 Task: Select the criteria, "checkbox" to use custom cell values for unchecked.
Action: Mouse moved to (230, 130)
Screenshot: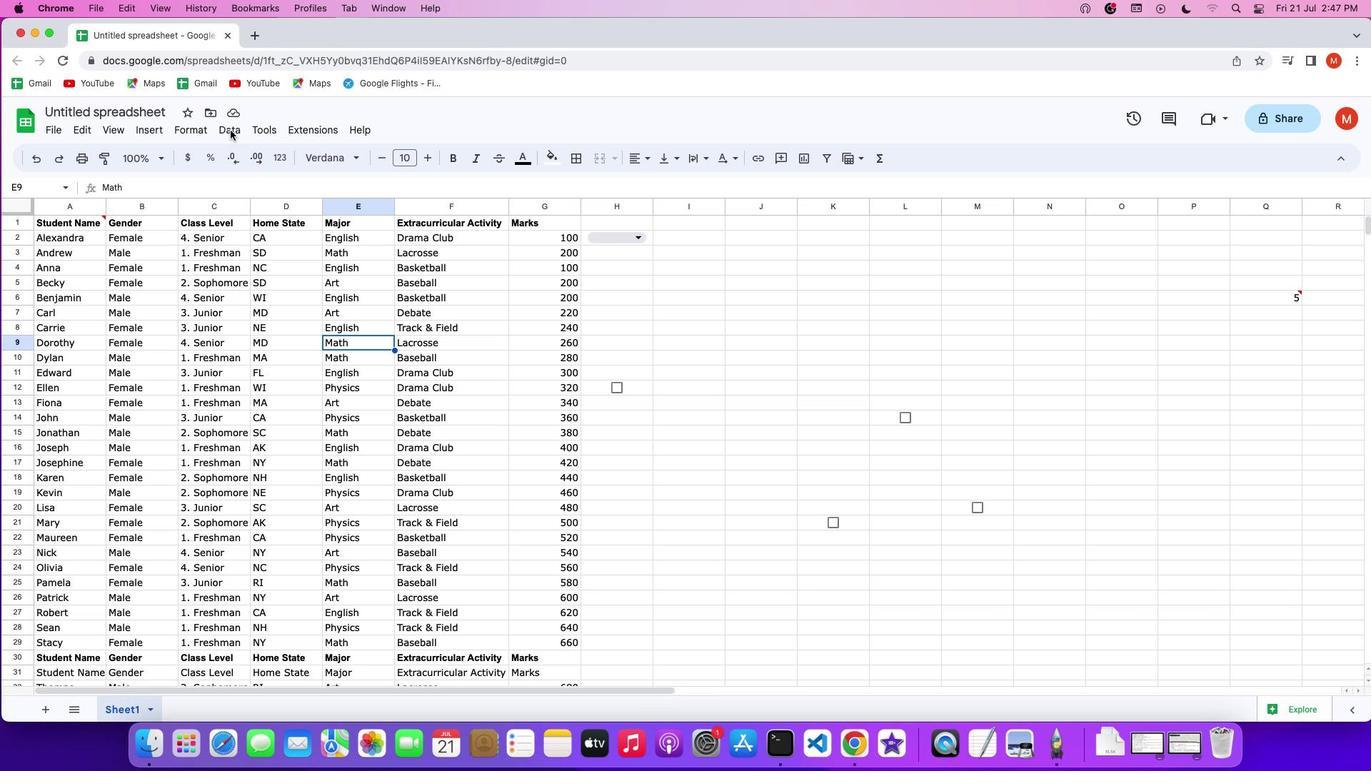 
Action: Mouse pressed left at (230, 130)
Screenshot: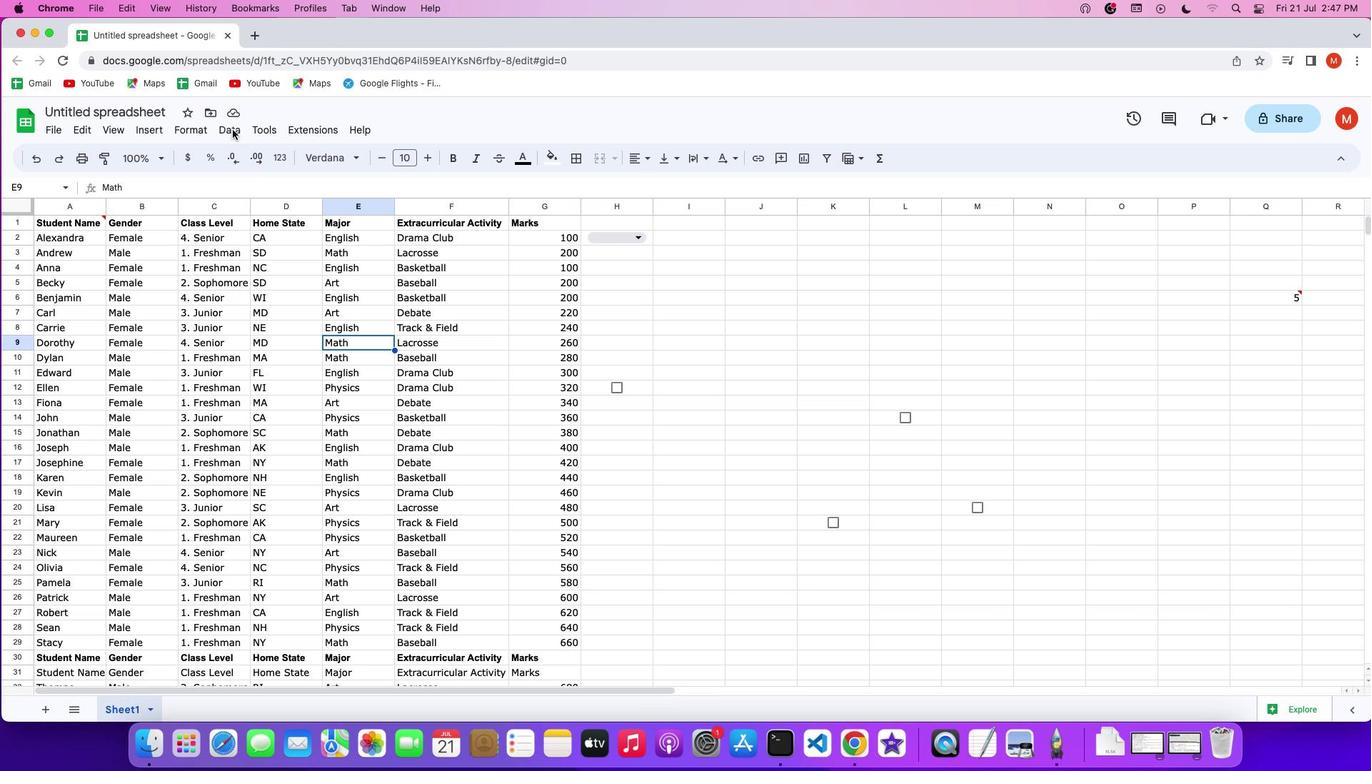 
Action: Mouse moved to (232, 129)
Screenshot: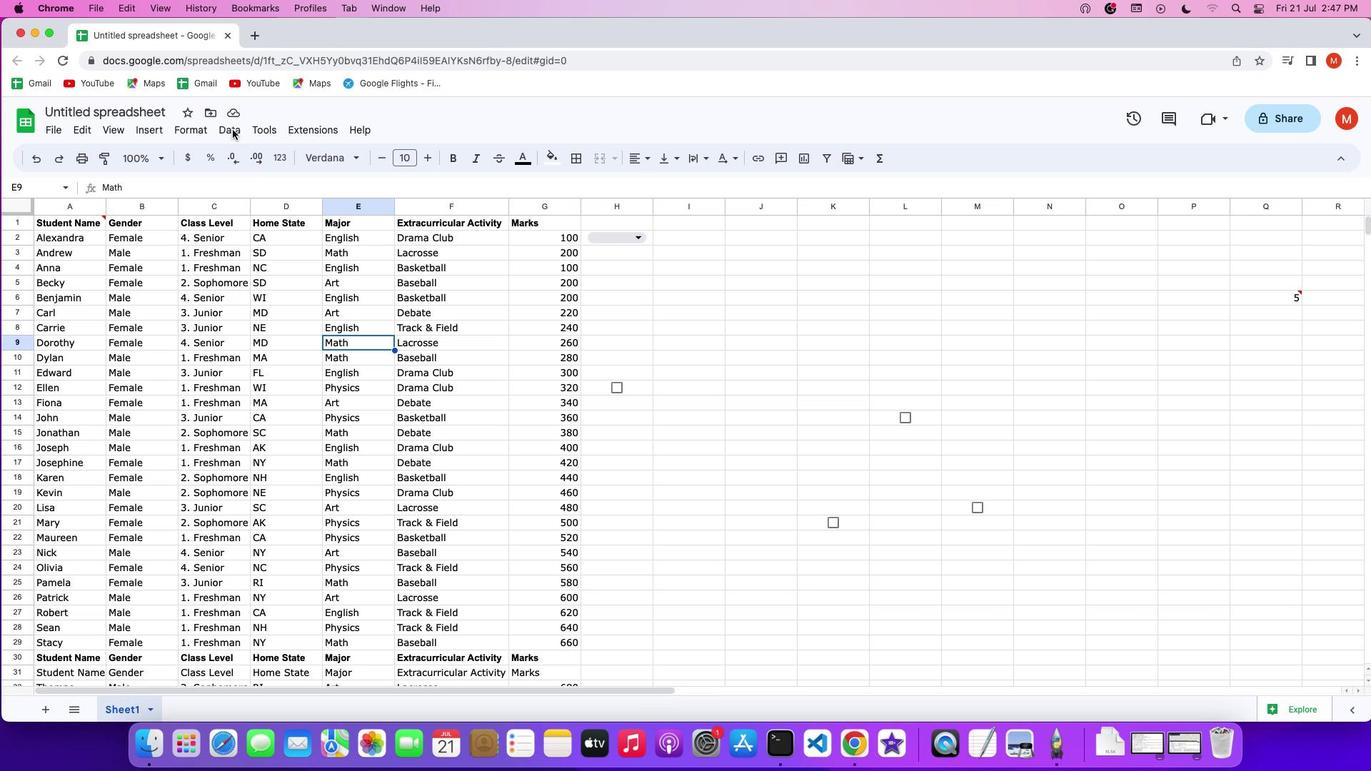 
Action: Mouse pressed left at (232, 129)
Screenshot: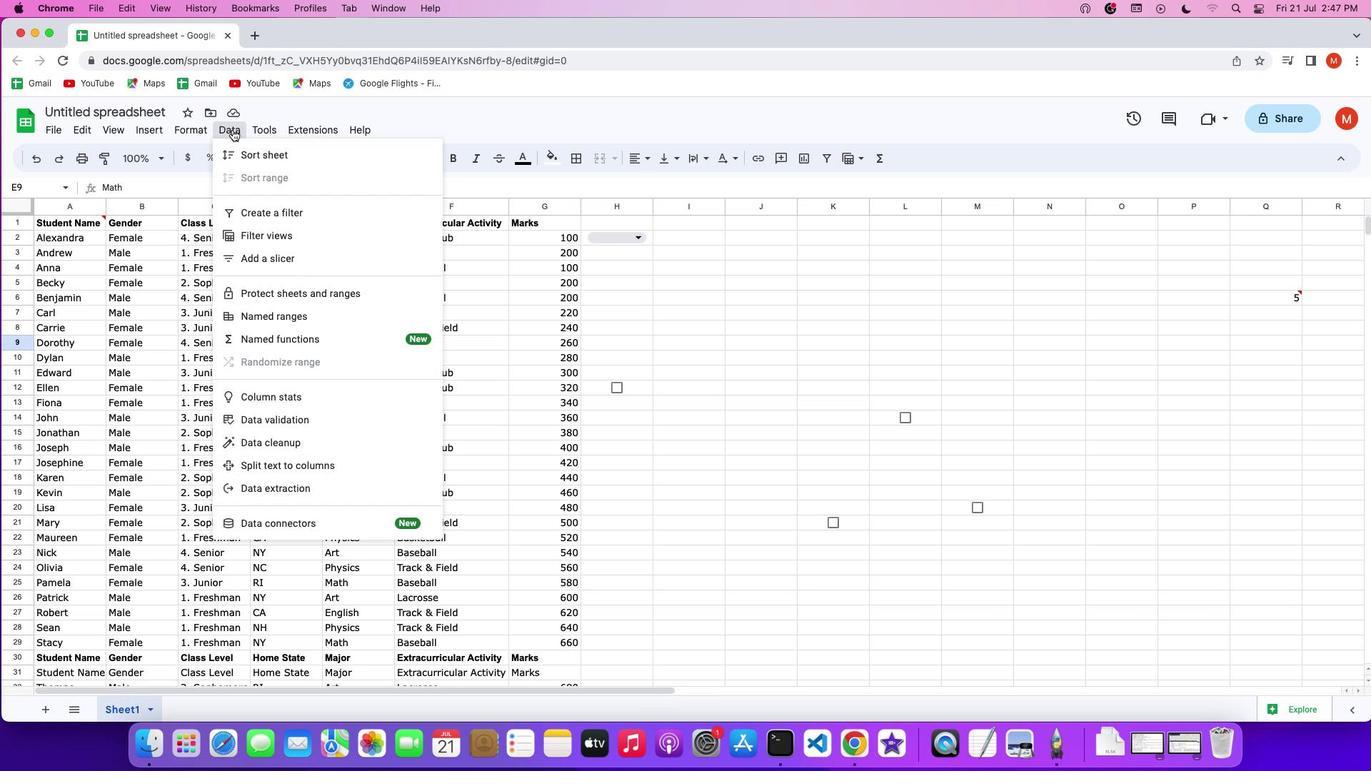 
Action: Mouse moved to (301, 415)
Screenshot: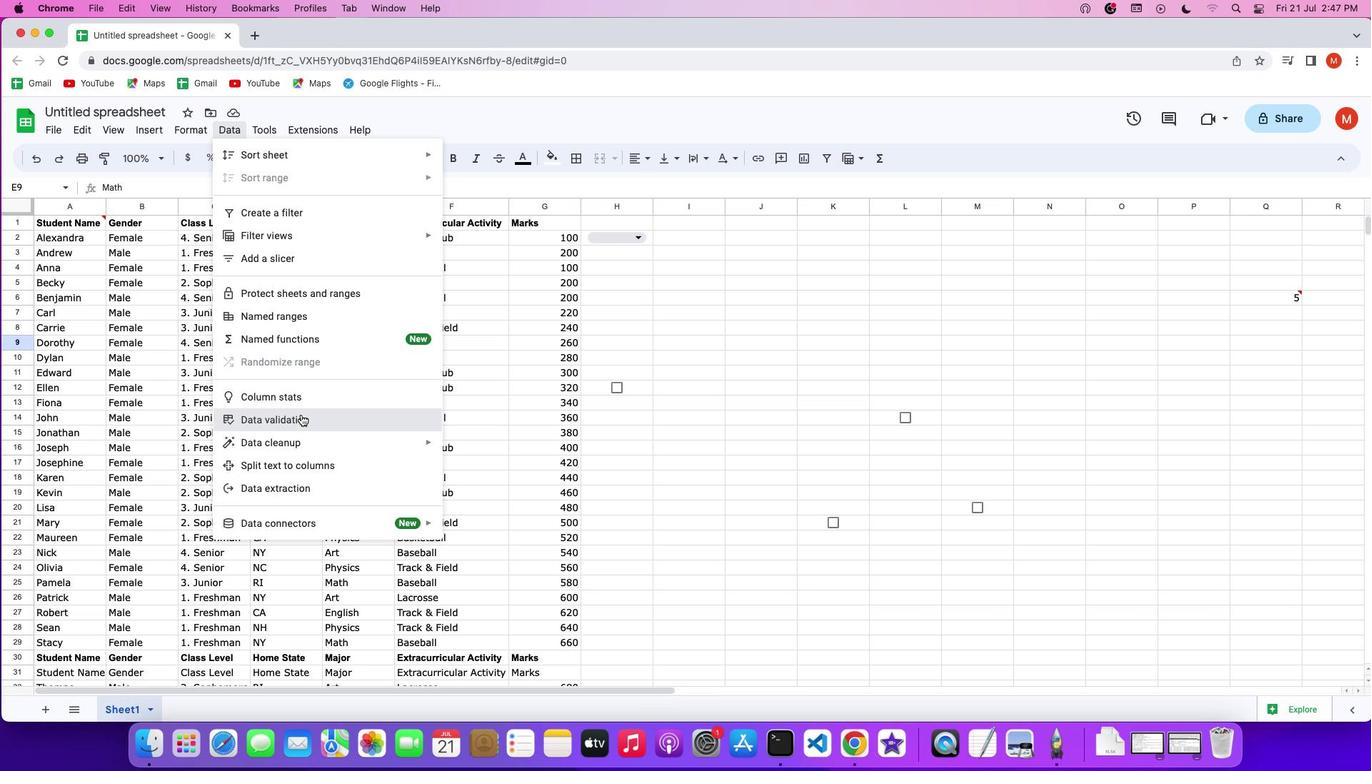
Action: Mouse pressed left at (301, 415)
Screenshot: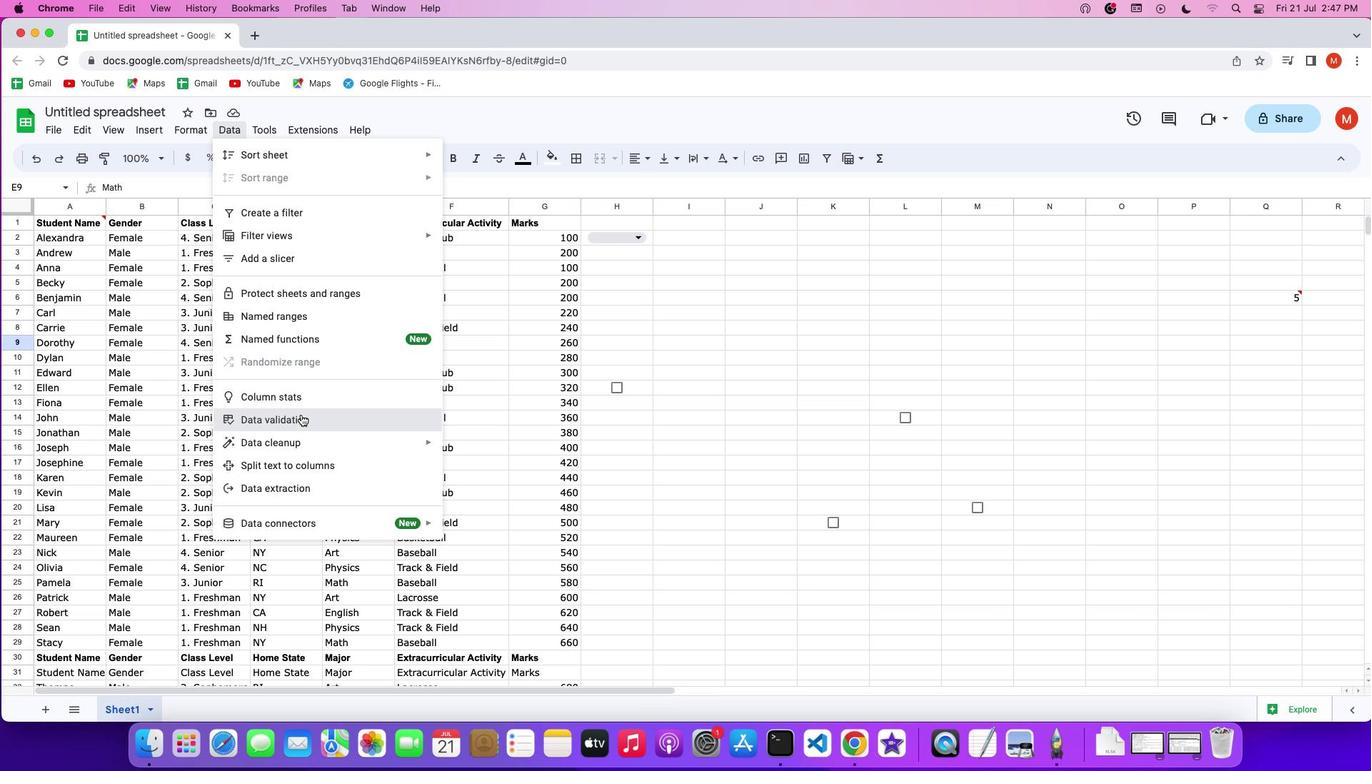 
Action: Mouse moved to (1286, 601)
Screenshot: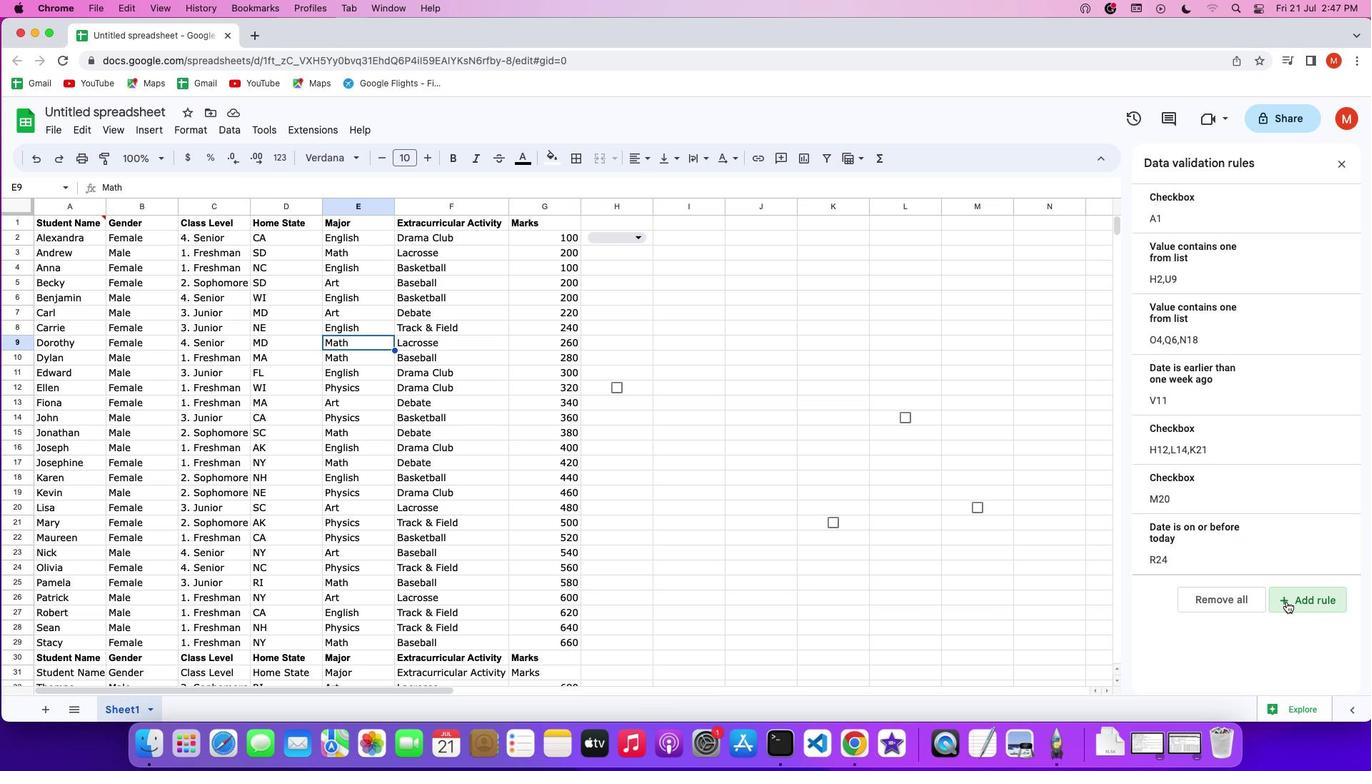 
Action: Mouse pressed left at (1286, 601)
Screenshot: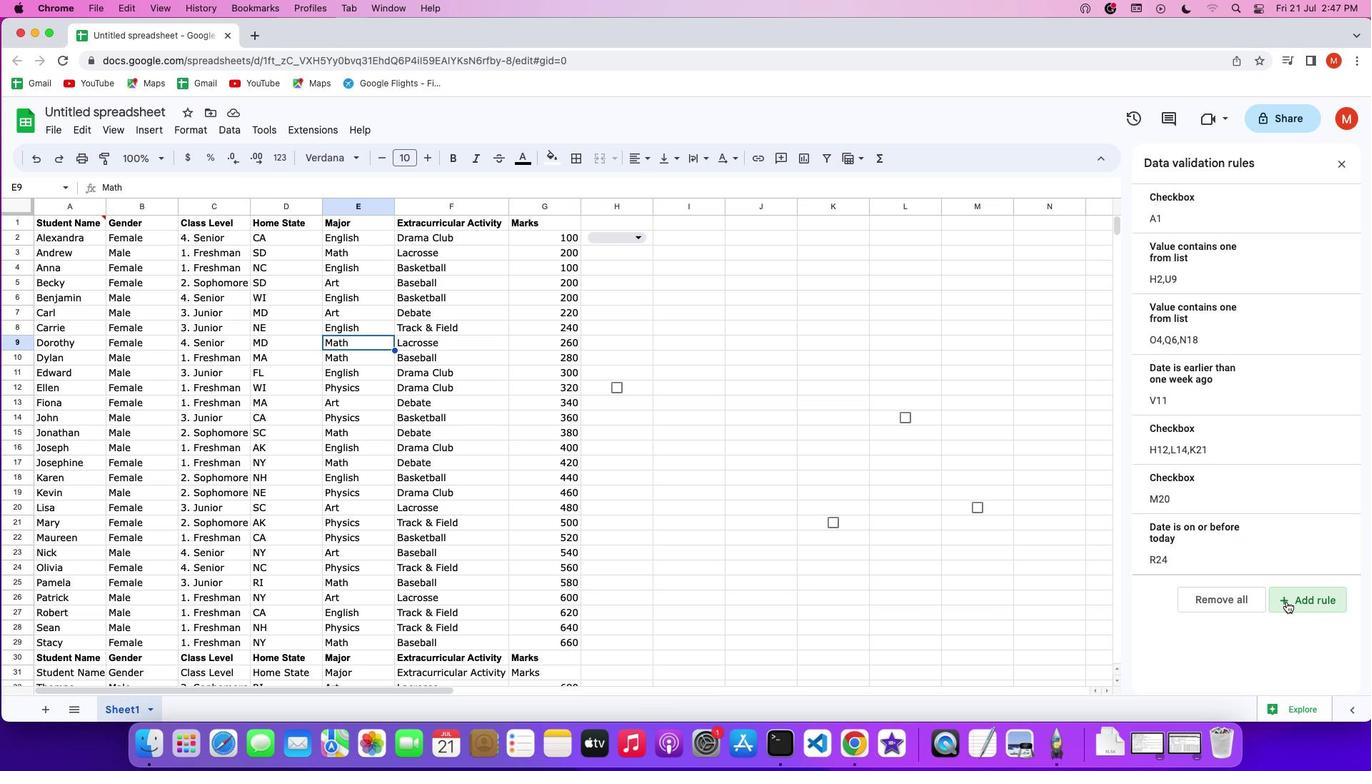 
Action: Mouse moved to (1175, 288)
Screenshot: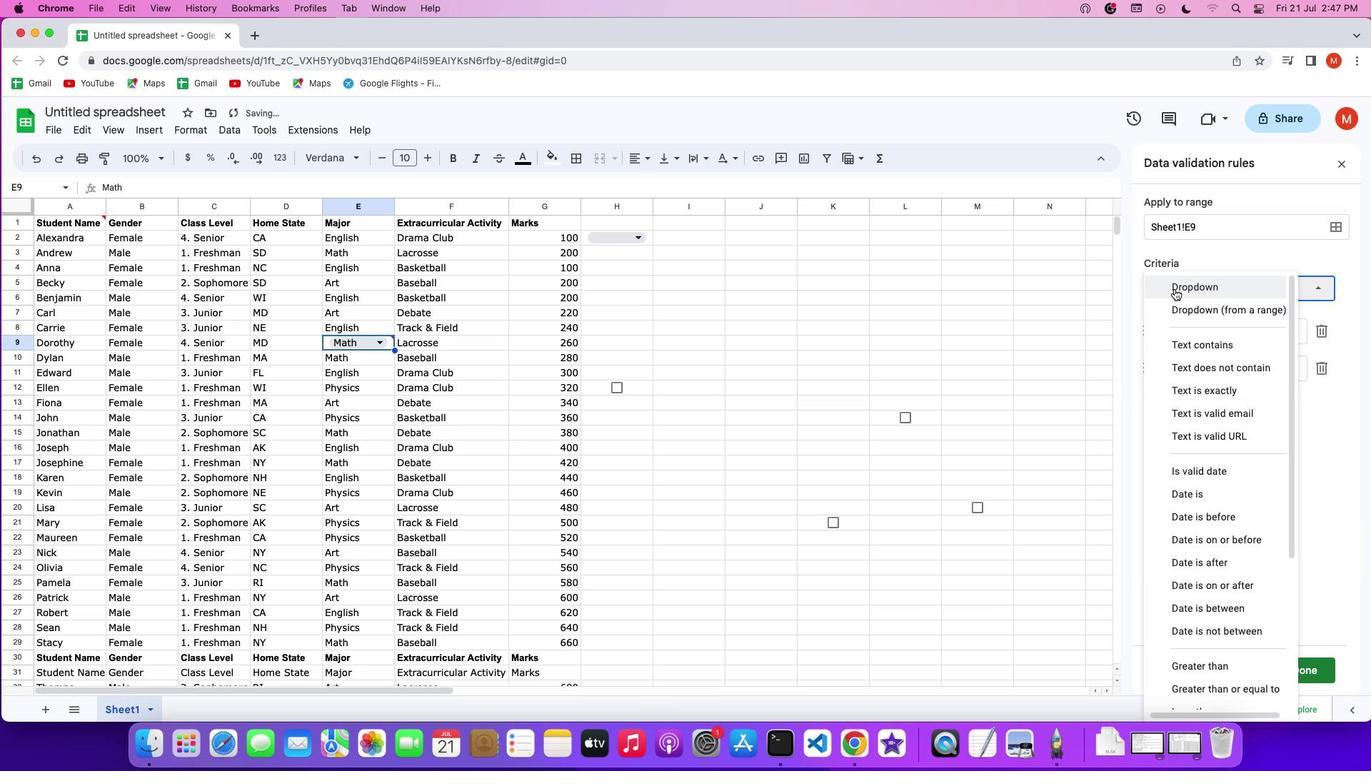 
Action: Mouse pressed left at (1175, 288)
Screenshot: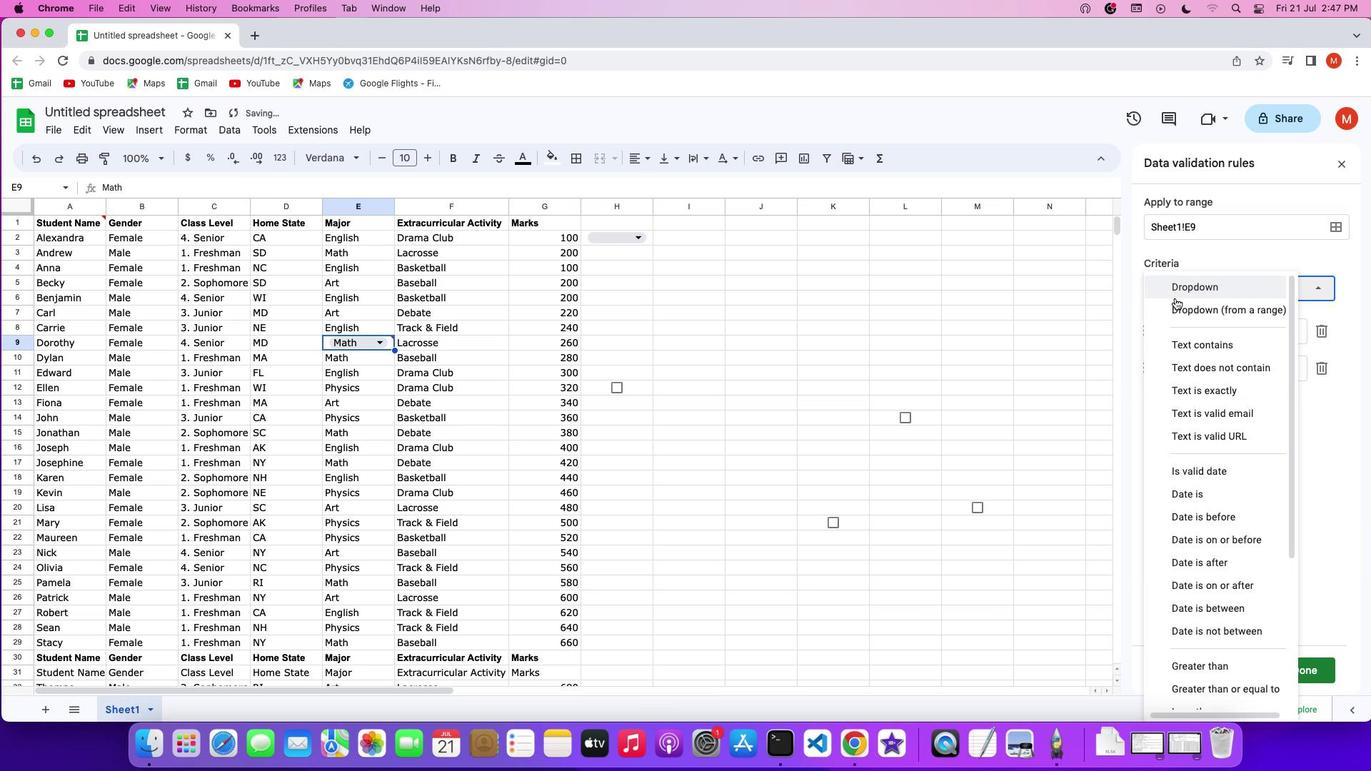 
Action: Mouse moved to (1204, 443)
Screenshot: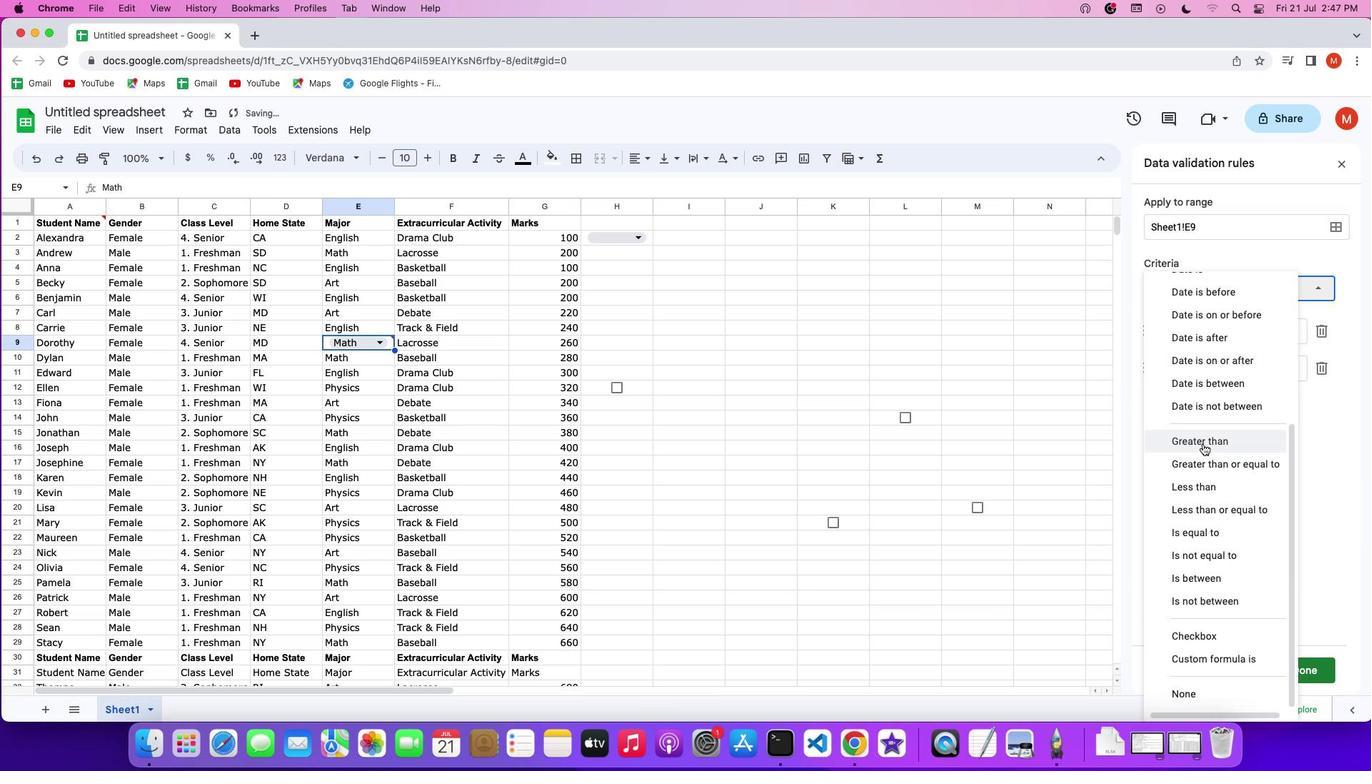 
Action: Mouse scrolled (1204, 443) with delta (0, 0)
Screenshot: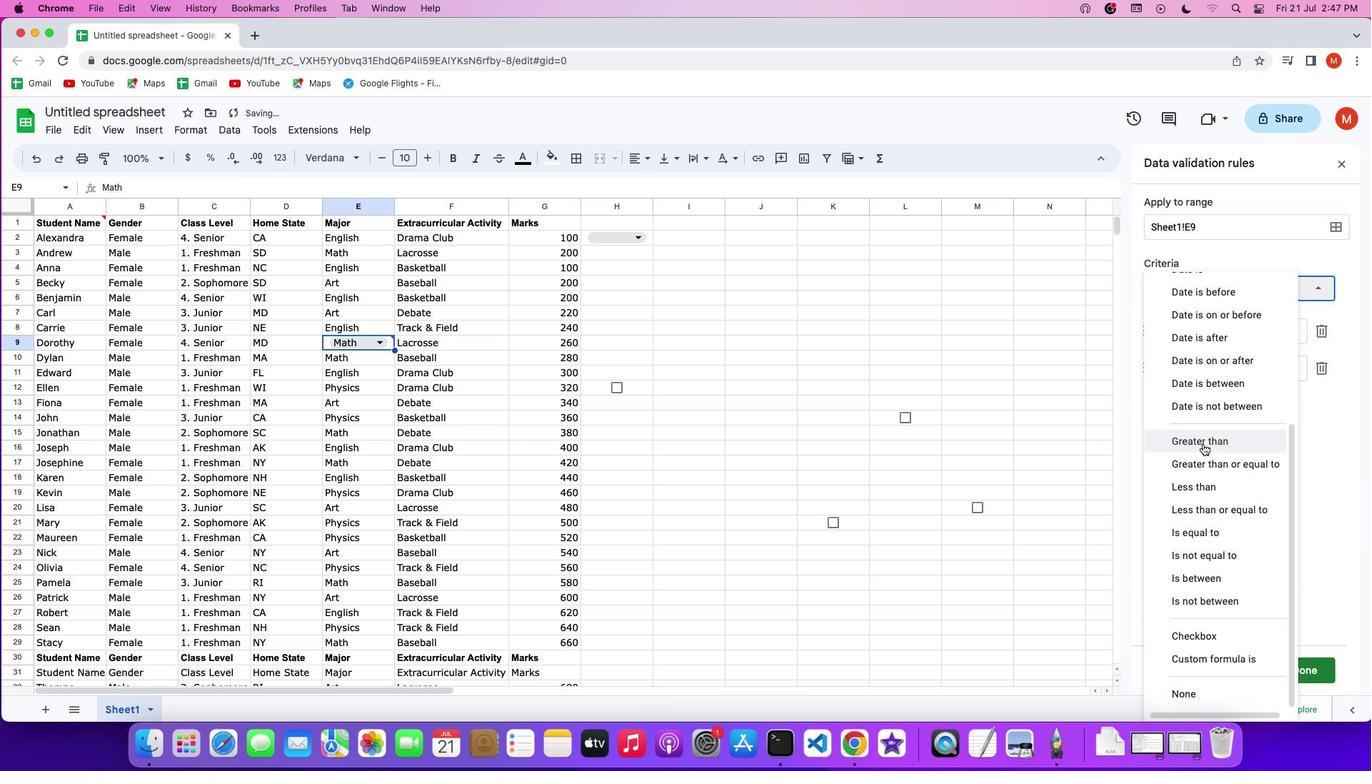 
Action: Mouse scrolled (1204, 443) with delta (0, 0)
Screenshot: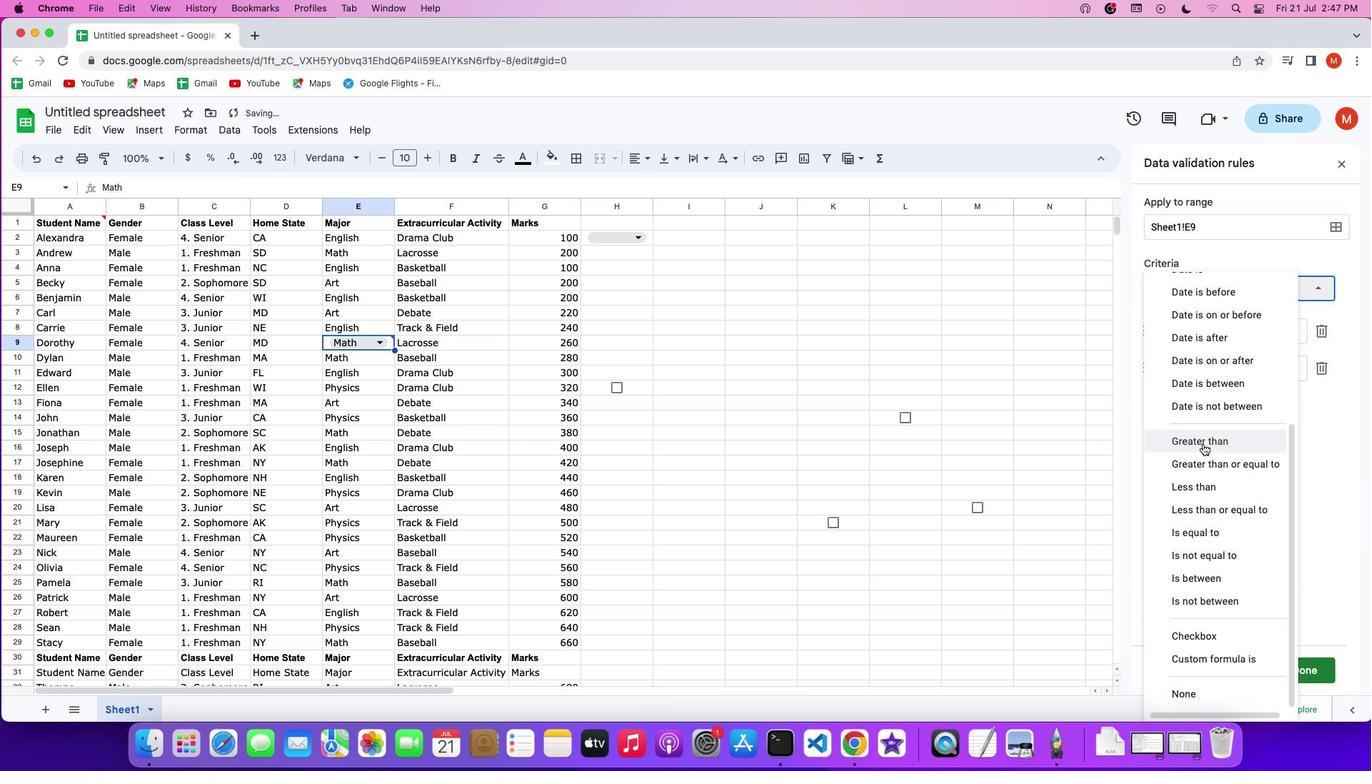
Action: Mouse scrolled (1204, 443) with delta (0, -2)
Screenshot: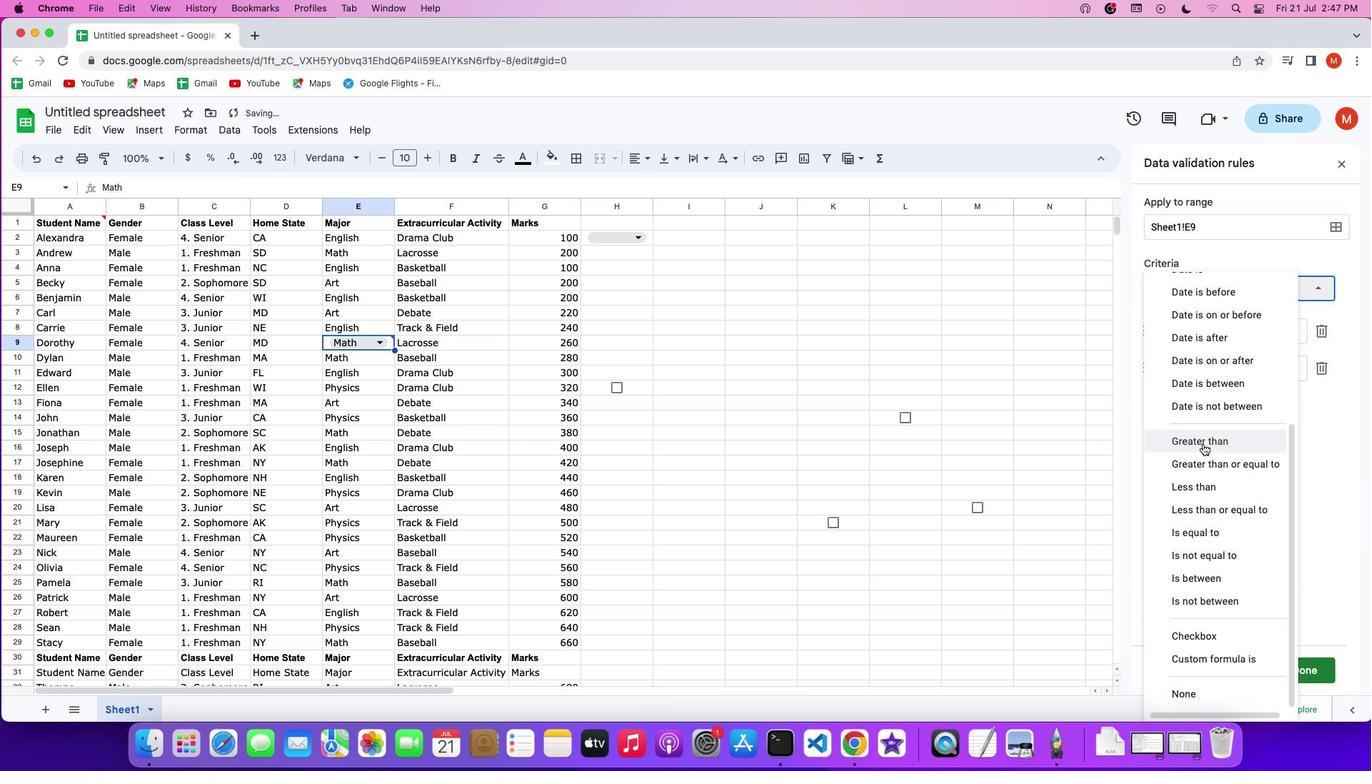 
Action: Mouse scrolled (1204, 443) with delta (0, -3)
Screenshot: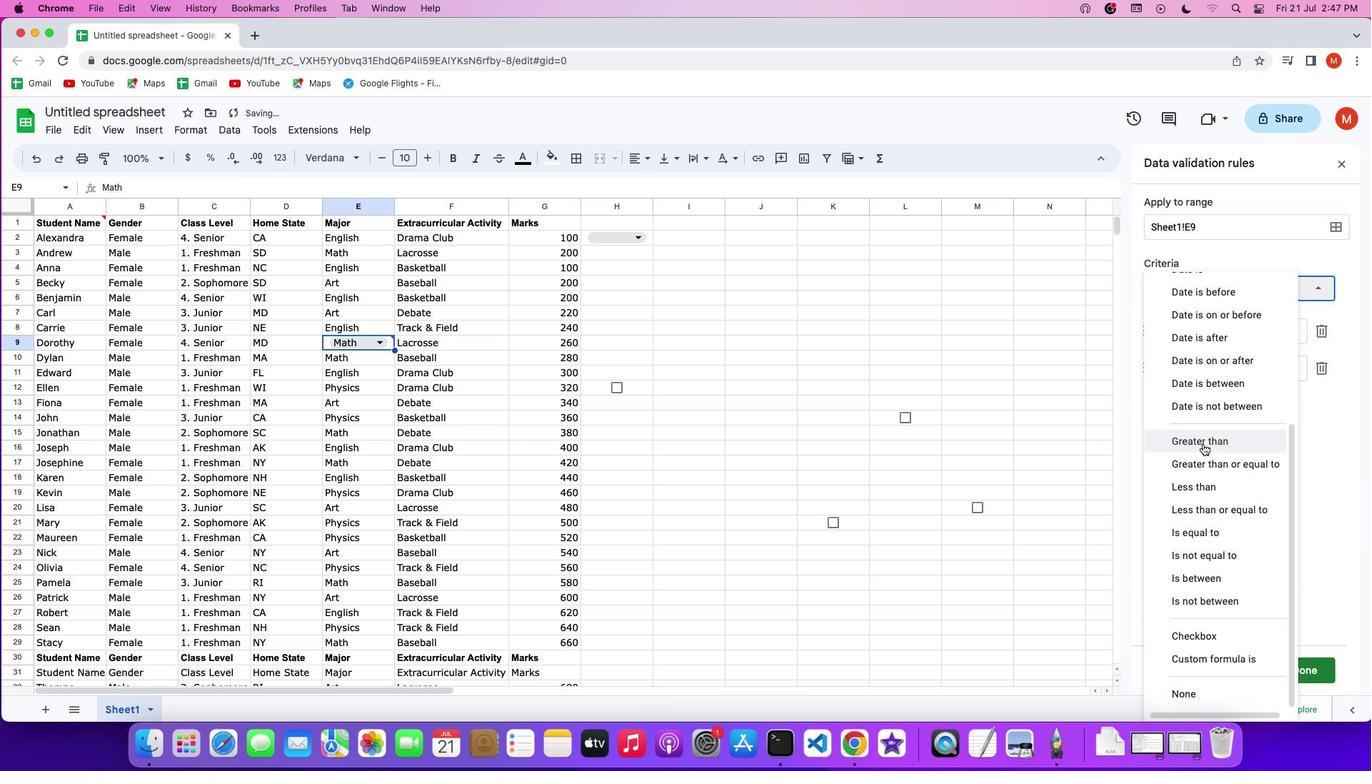 
Action: Mouse scrolled (1204, 443) with delta (0, -4)
Screenshot: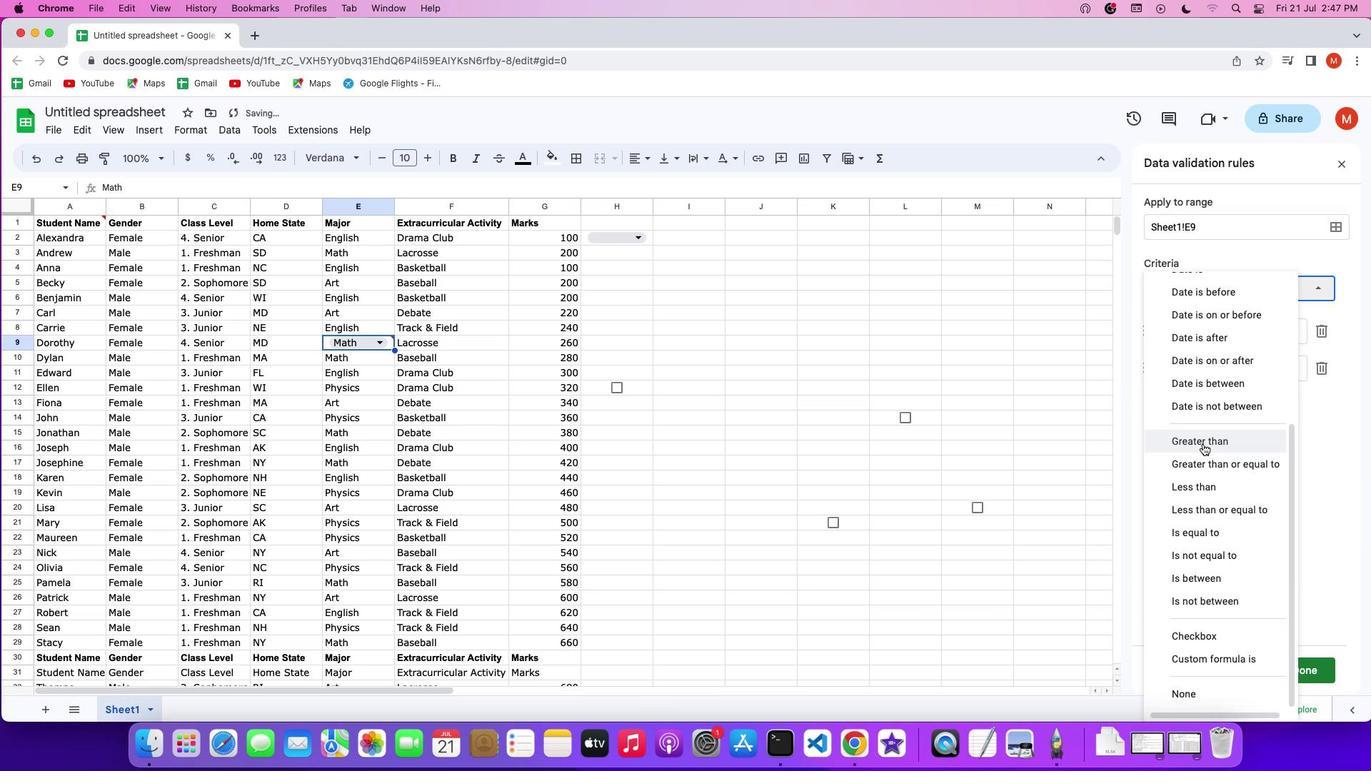 
Action: Mouse moved to (1204, 442)
Screenshot: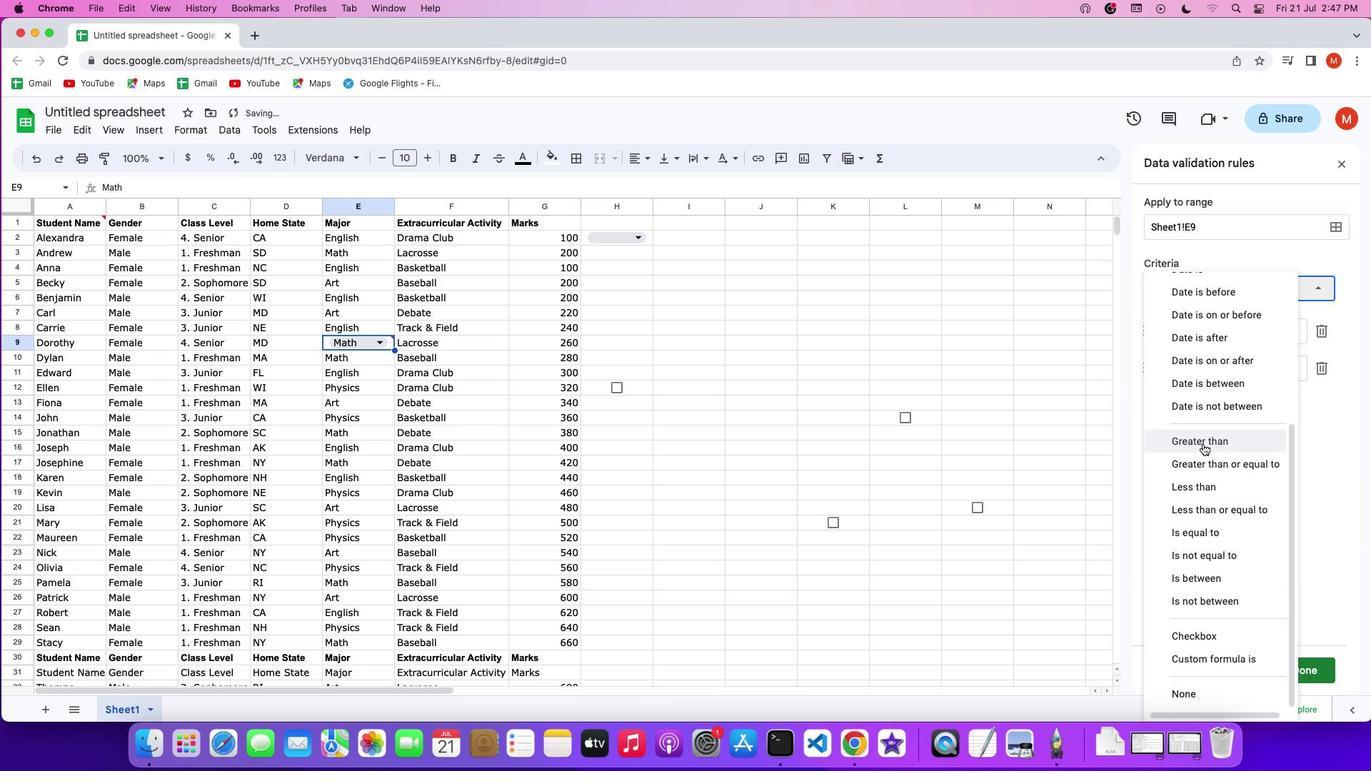 
Action: Mouse scrolled (1204, 442) with delta (0, -5)
Screenshot: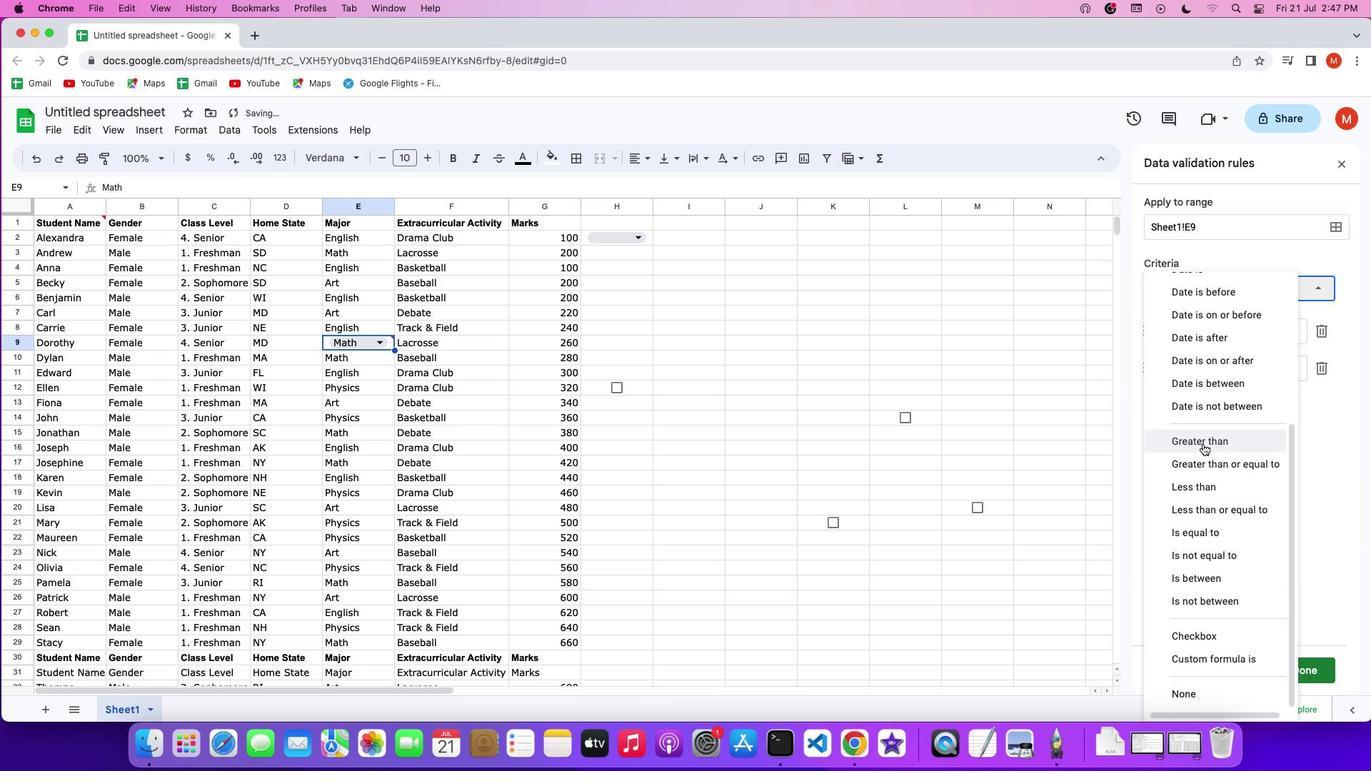 
Action: Mouse moved to (1203, 443)
Screenshot: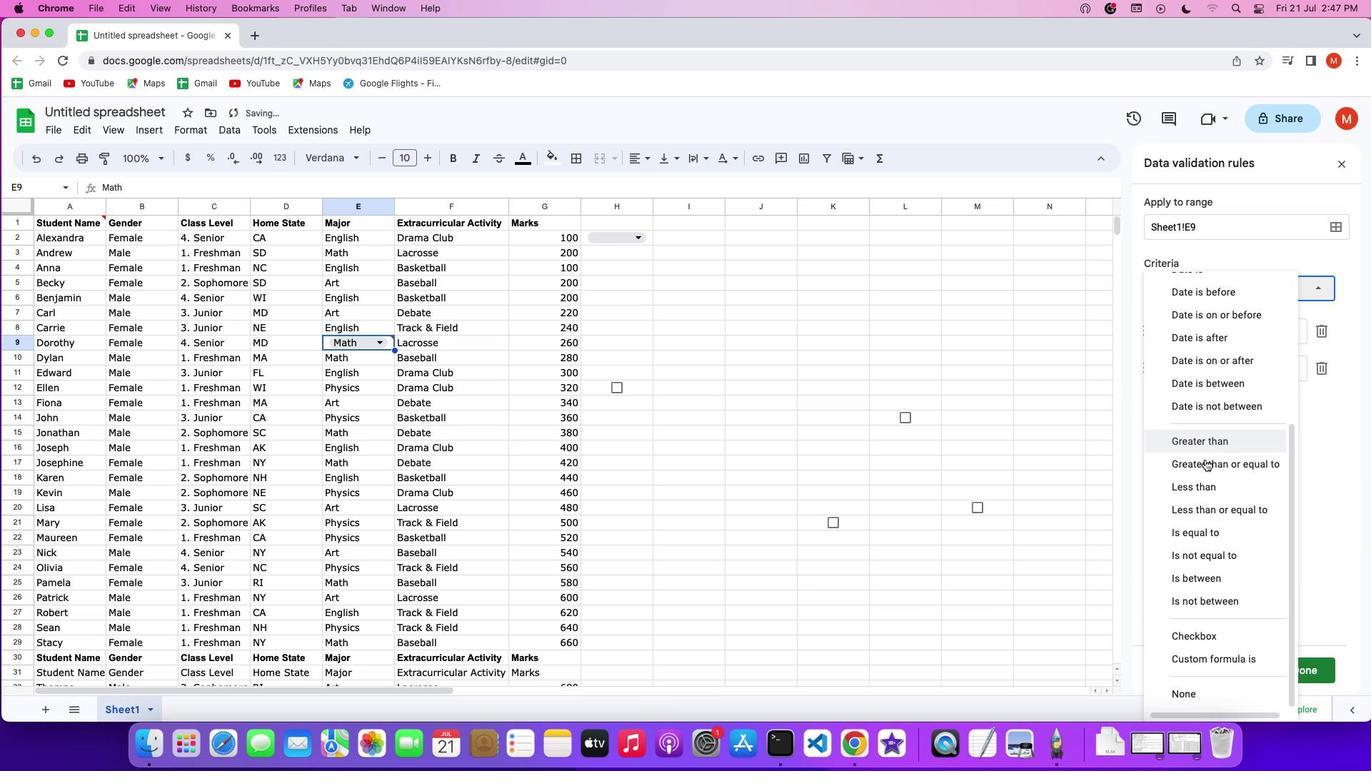 
Action: Mouse scrolled (1203, 443) with delta (0, 0)
Screenshot: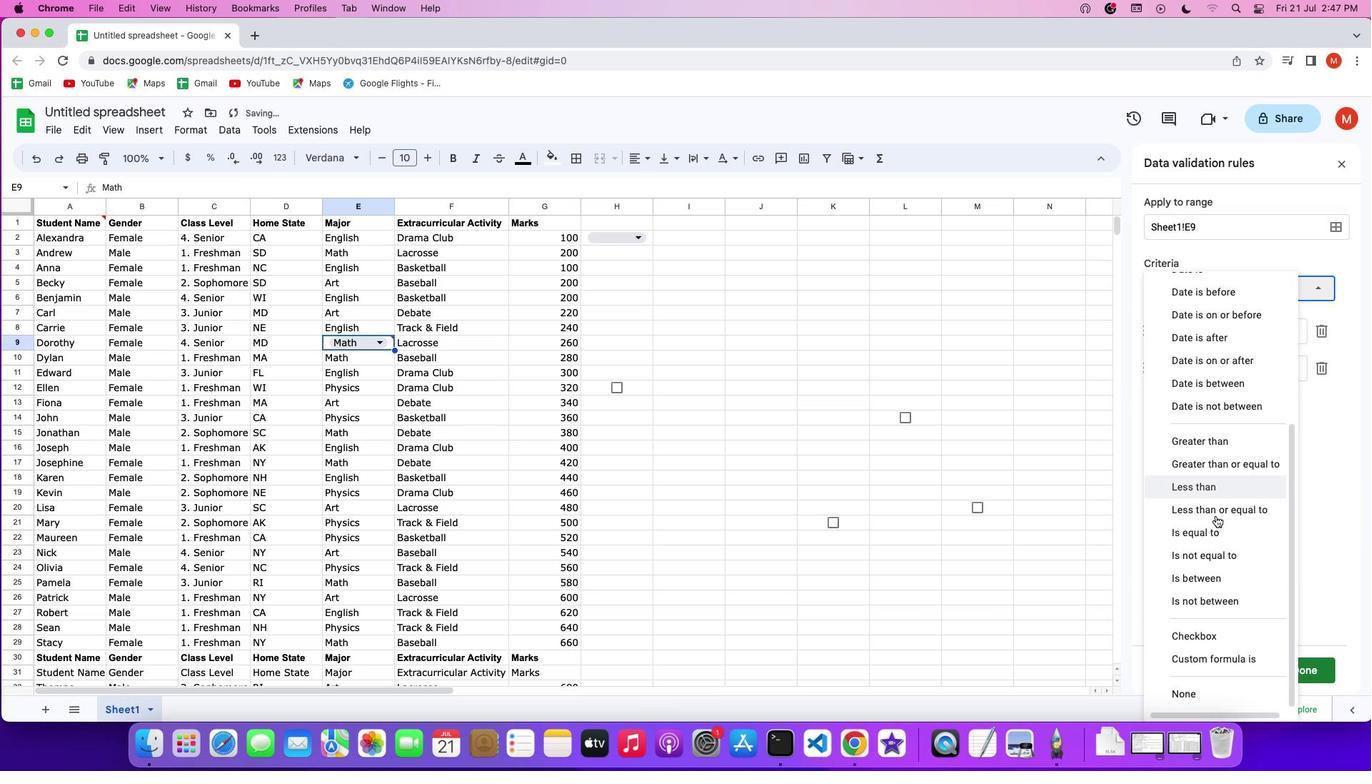 
Action: Mouse scrolled (1203, 443) with delta (0, 0)
Screenshot: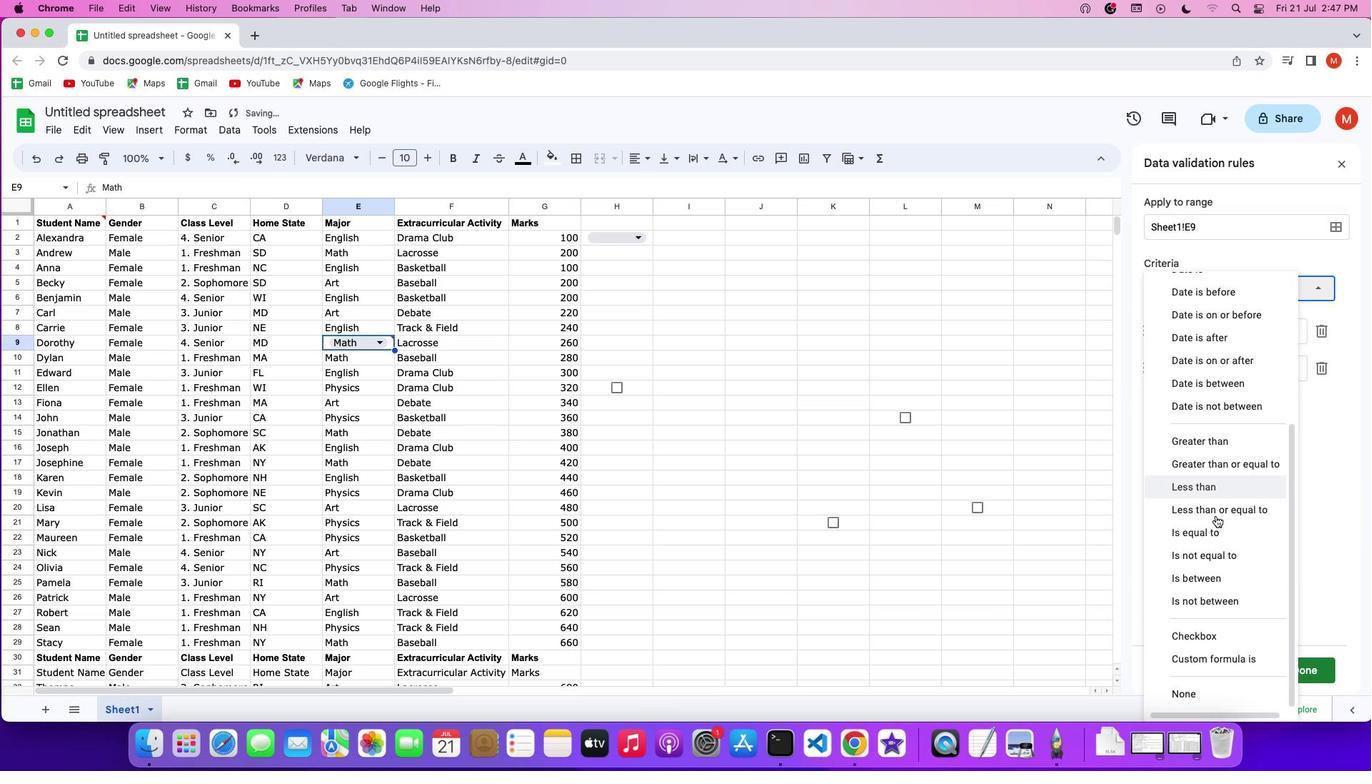 
Action: Mouse scrolled (1203, 443) with delta (0, -2)
Screenshot: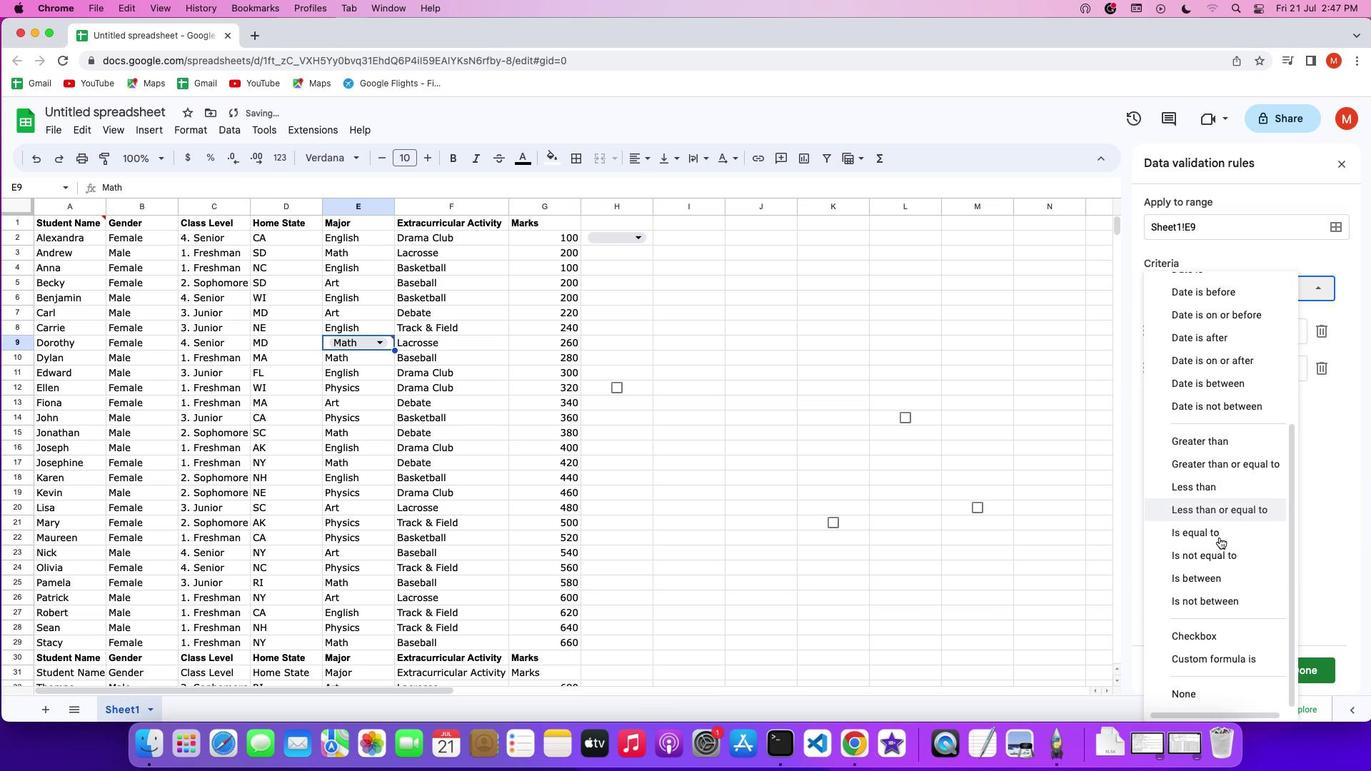 
Action: Mouse scrolled (1203, 443) with delta (0, -3)
Screenshot: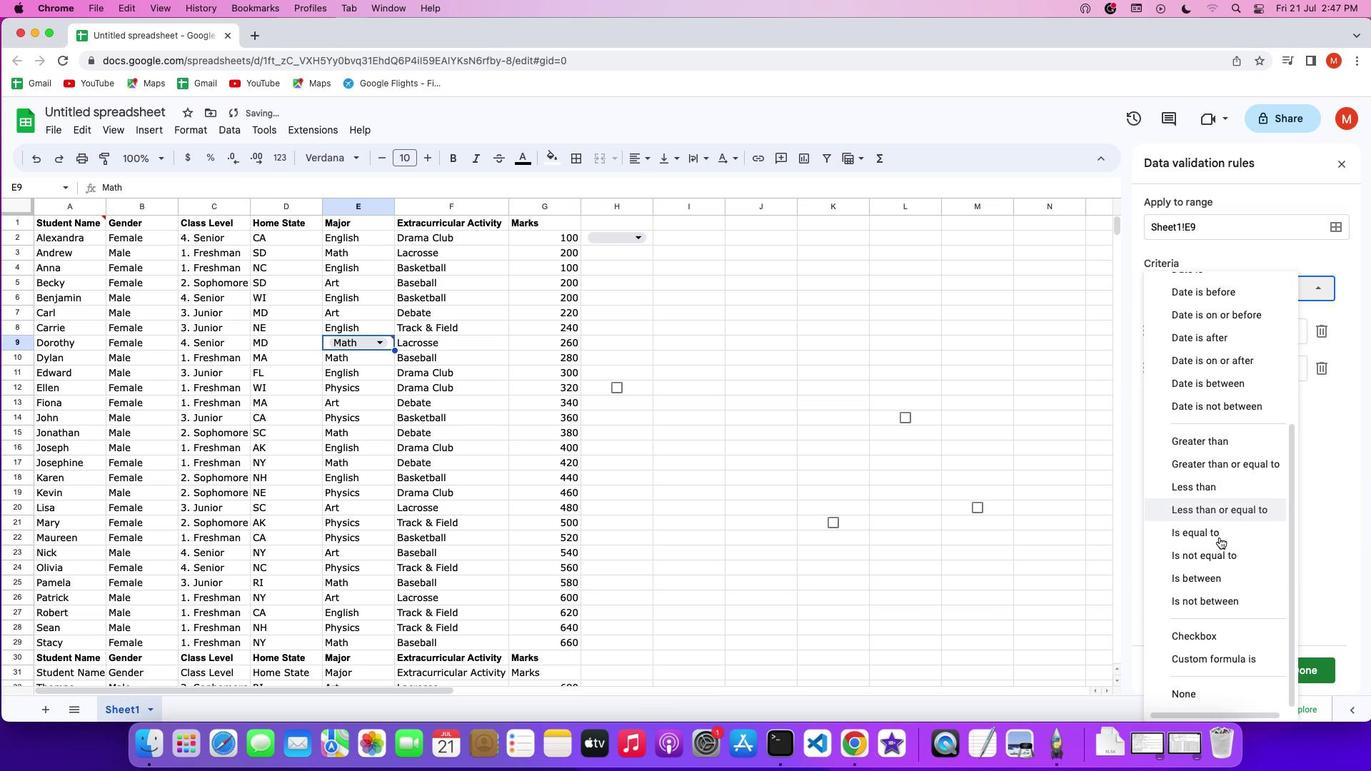 
Action: Mouse scrolled (1203, 443) with delta (0, -4)
Screenshot: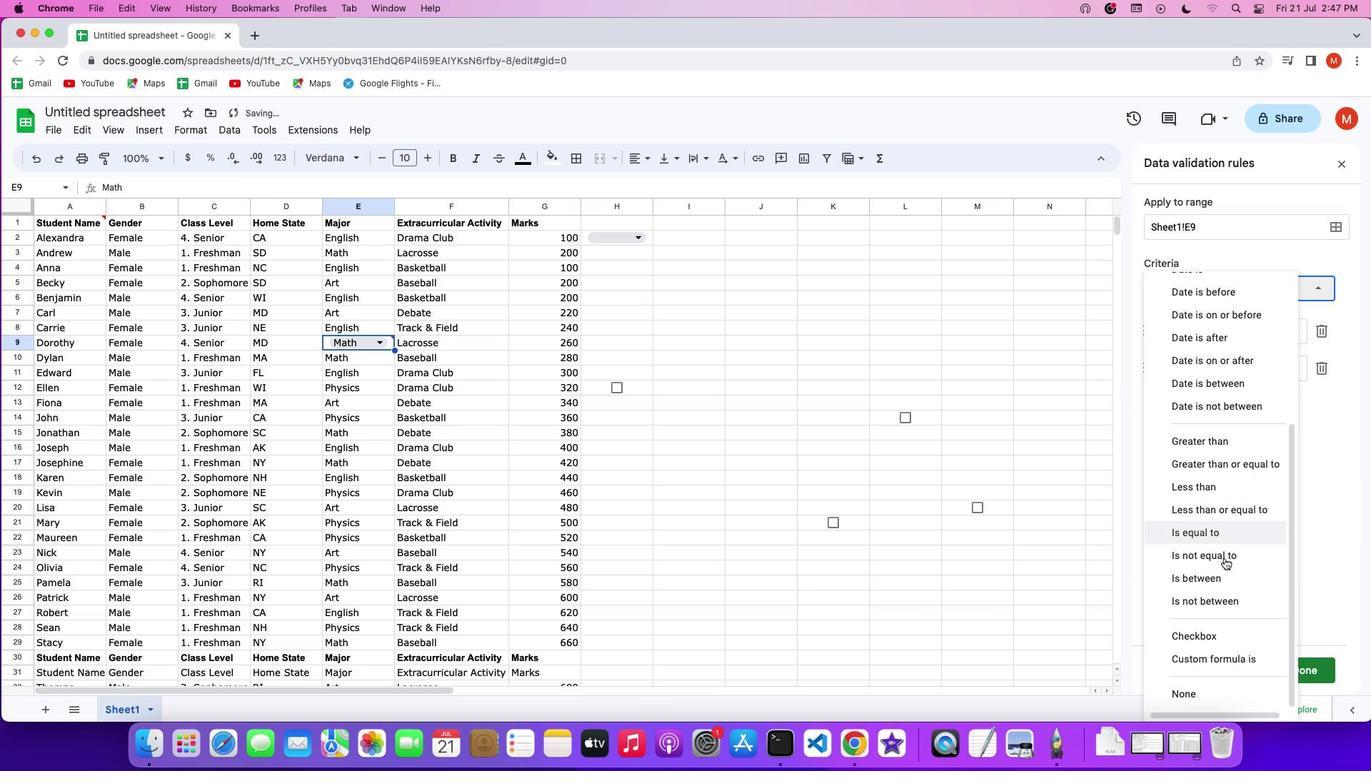 
Action: Mouse moved to (1231, 630)
Screenshot: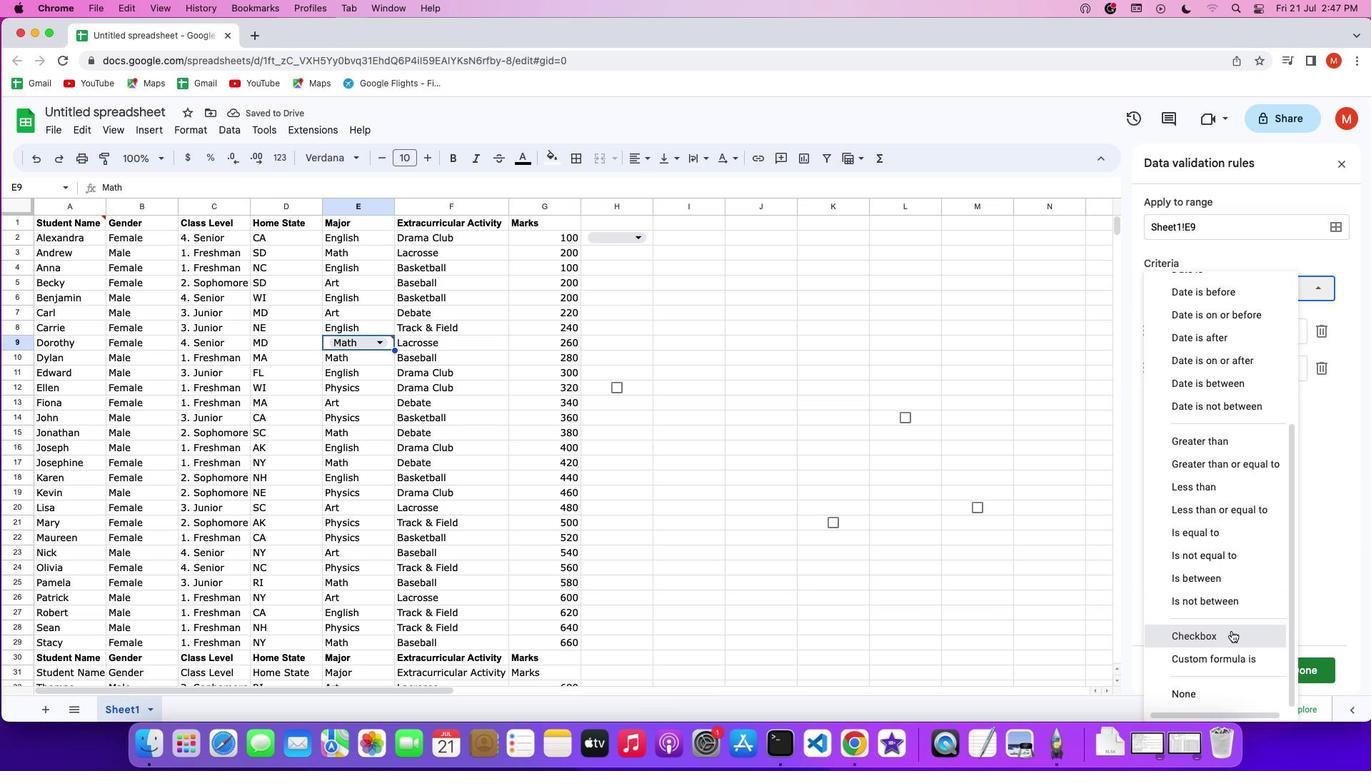 
Action: Mouse pressed left at (1231, 630)
Screenshot: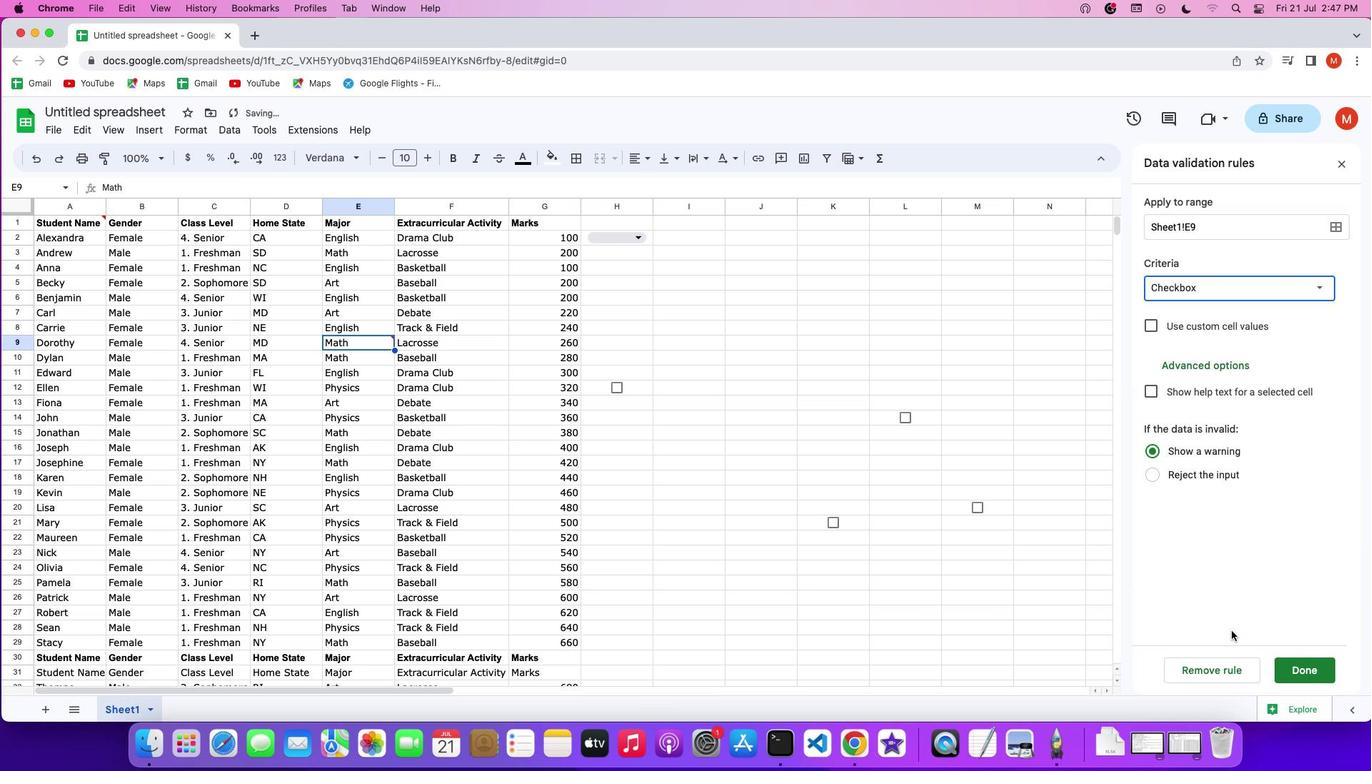
Action: Mouse moved to (1152, 324)
Screenshot: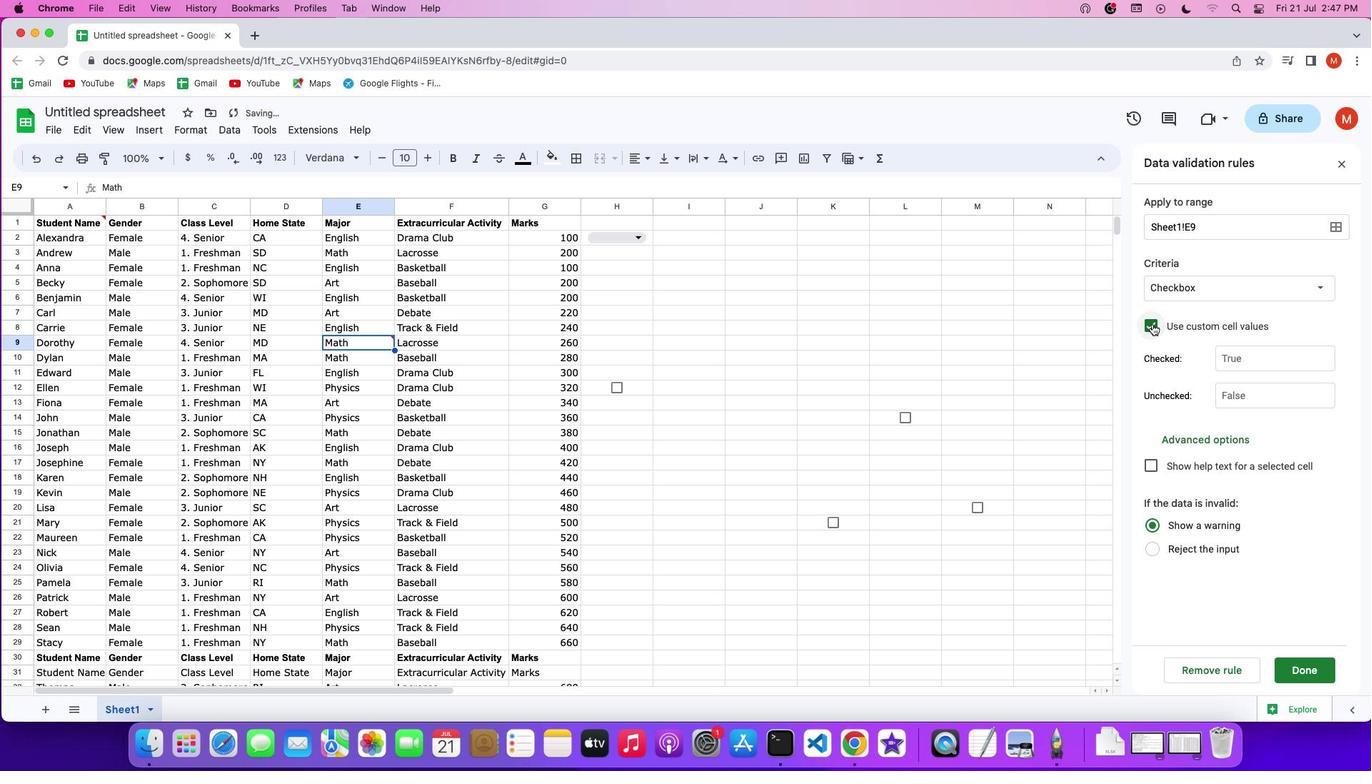 
Action: Mouse pressed left at (1152, 324)
Screenshot: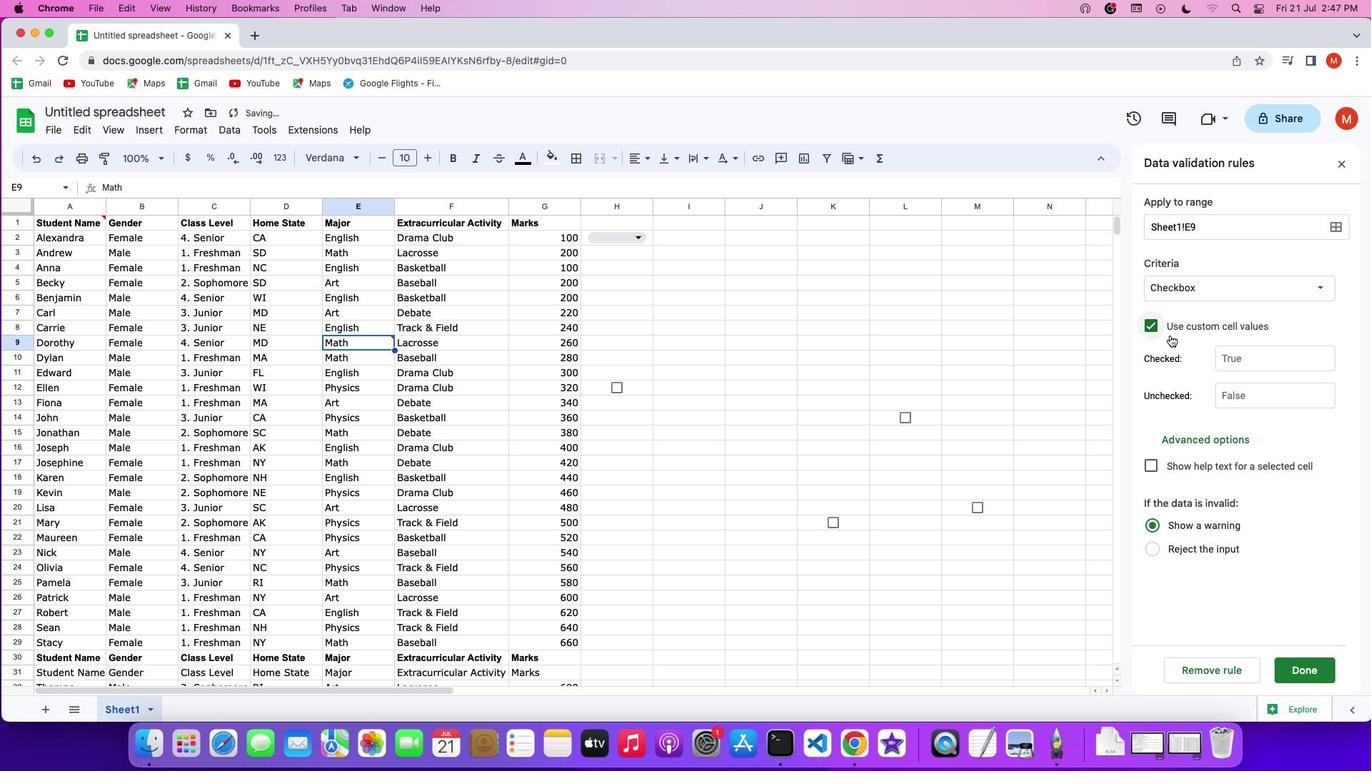 
Action: Mouse moved to (1246, 388)
Screenshot: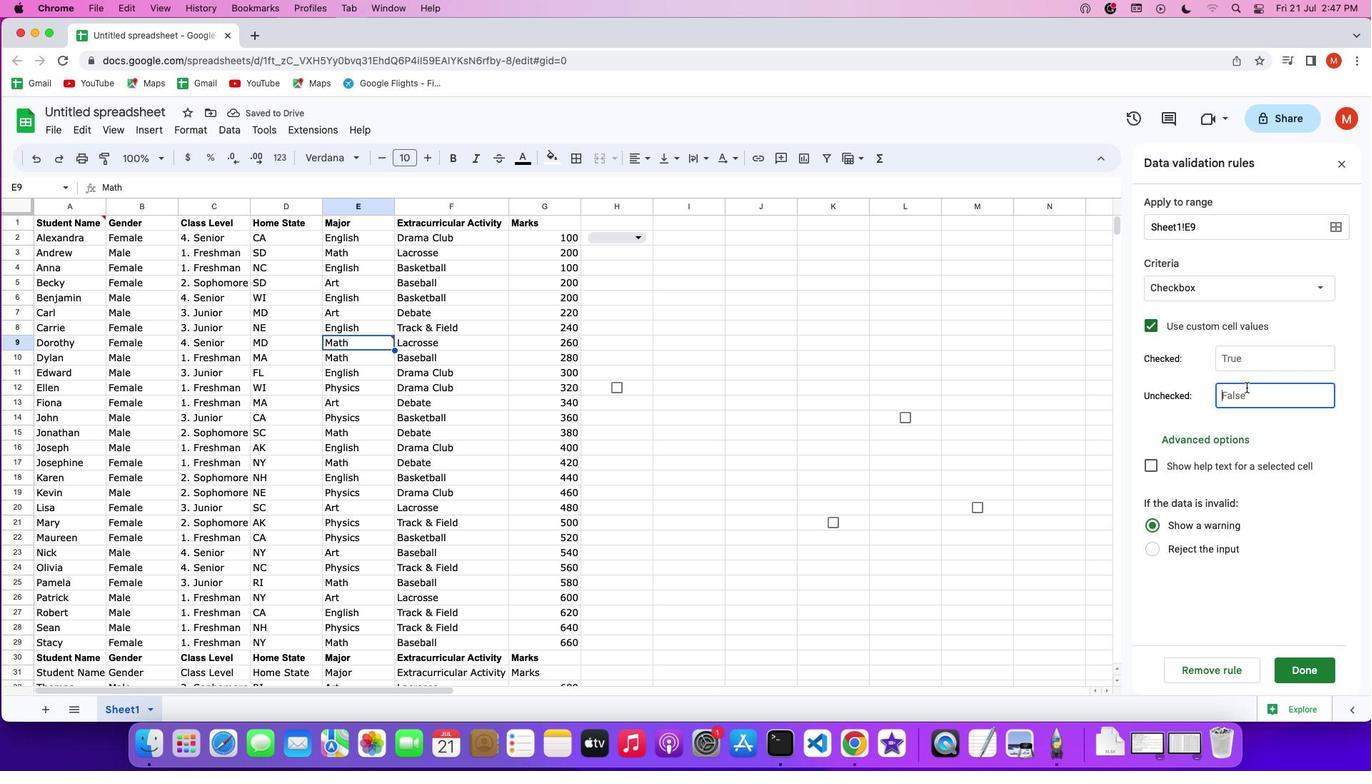 
Action: Mouse pressed left at (1246, 388)
Screenshot: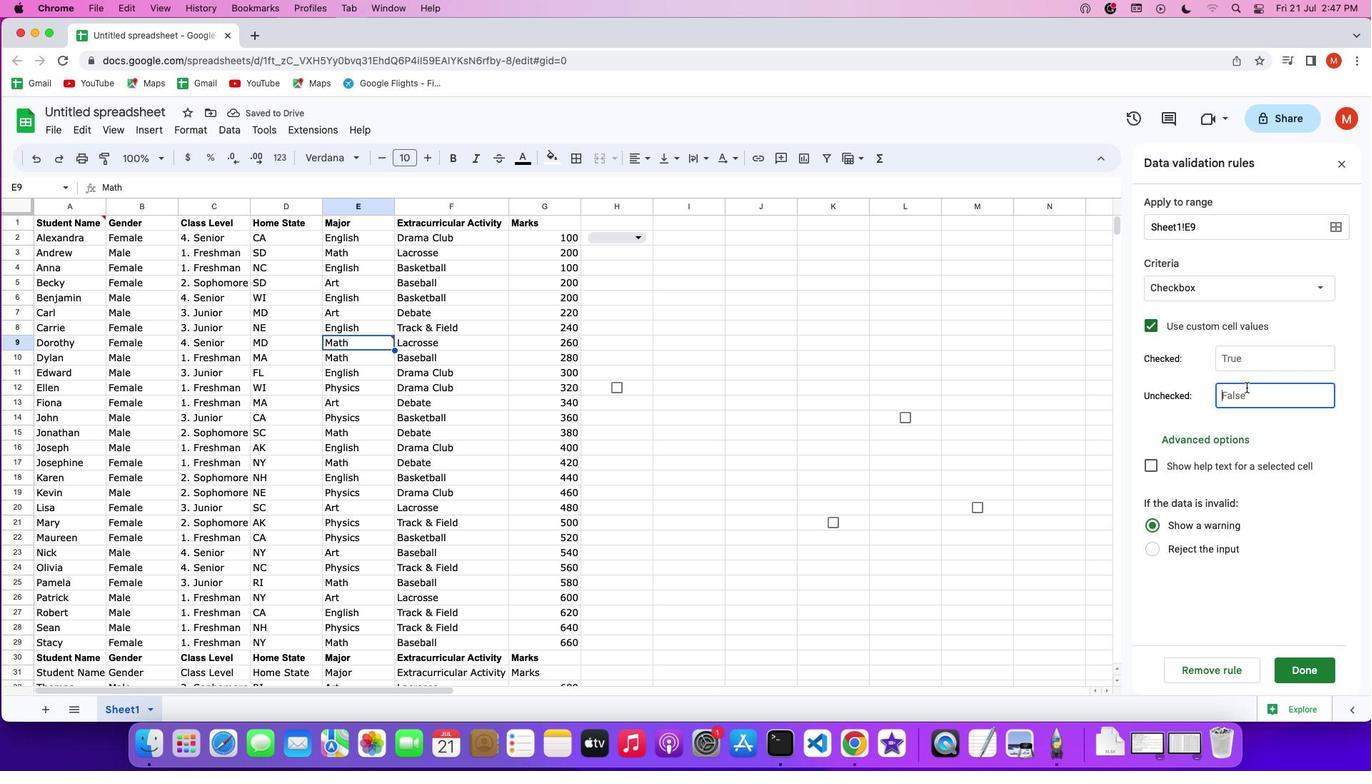 
